 Task: Create a section API Documentation Sprint and in the section, add a milestone E-commerce Integration in the project AgileConnection
Action: Mouse moved to (225, 344)
Screenshot: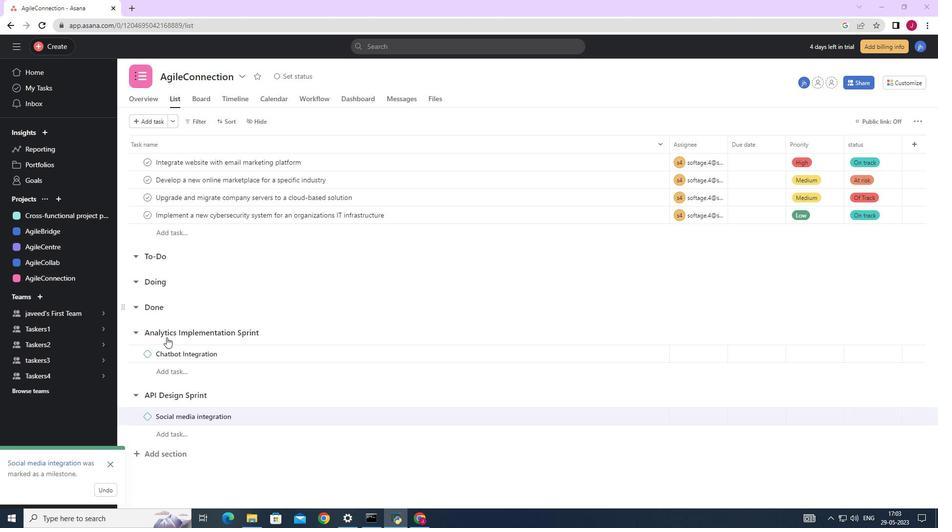 
Action: Mouse scrolled (225, 344) with delta (0, 0)
Screenshot: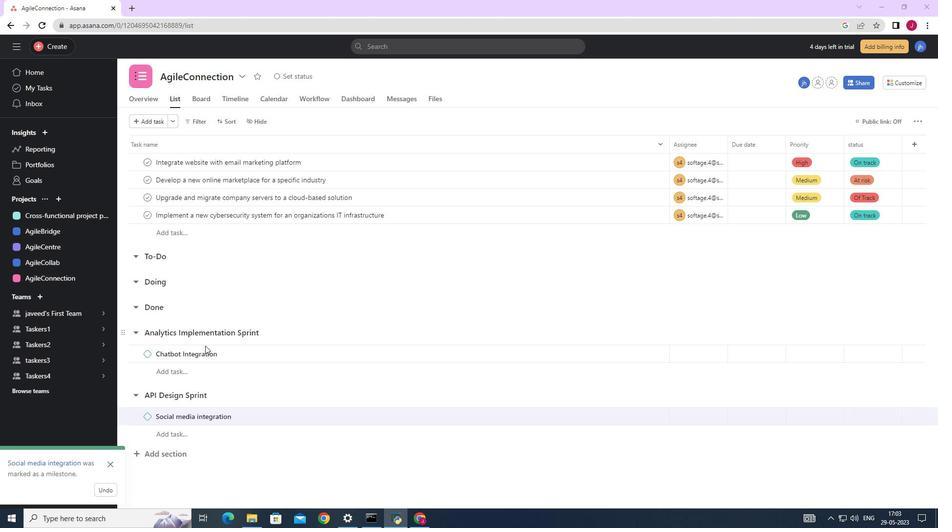 
Action: Mouse moved to (225, 344)
Screenshot: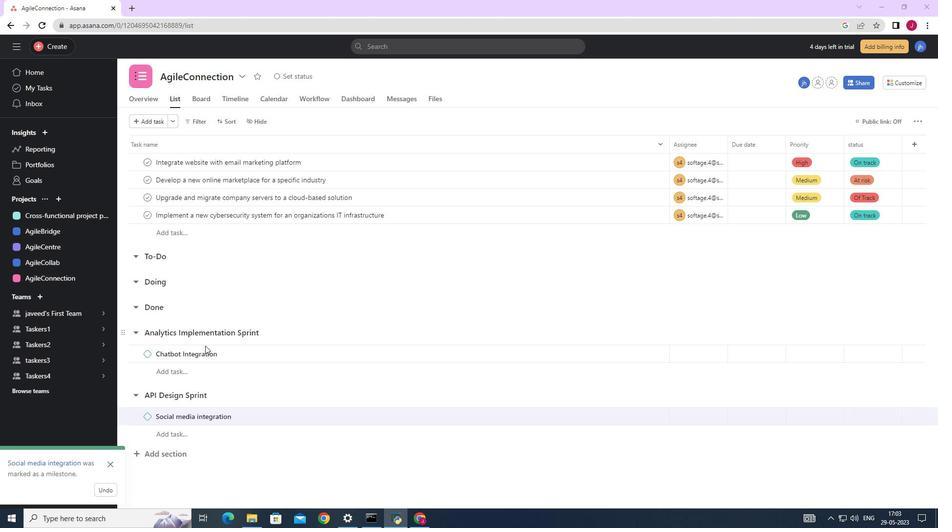 
Action: Mouse scrolled (225, 344) with delta (0, 0)
Screenshot: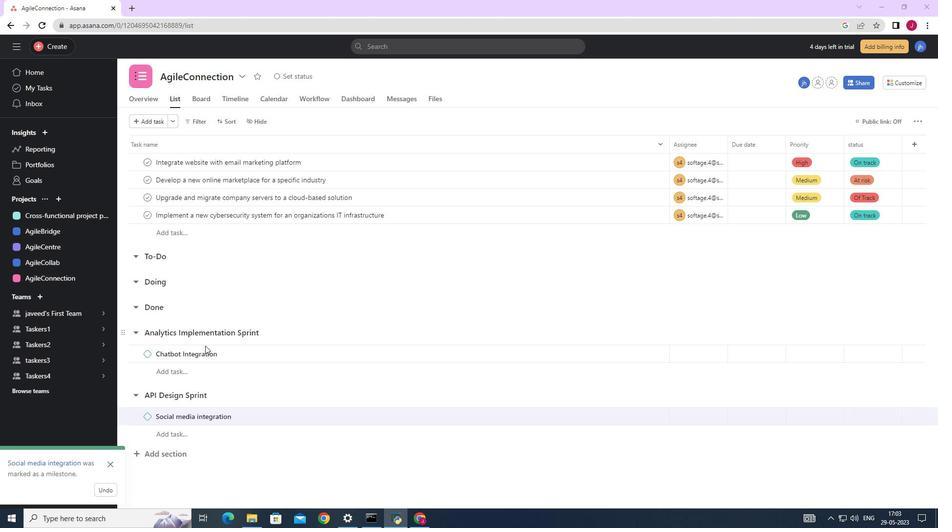
Action: Mouse scrolled (225, 344) with delta (0, 0)
Screenshot: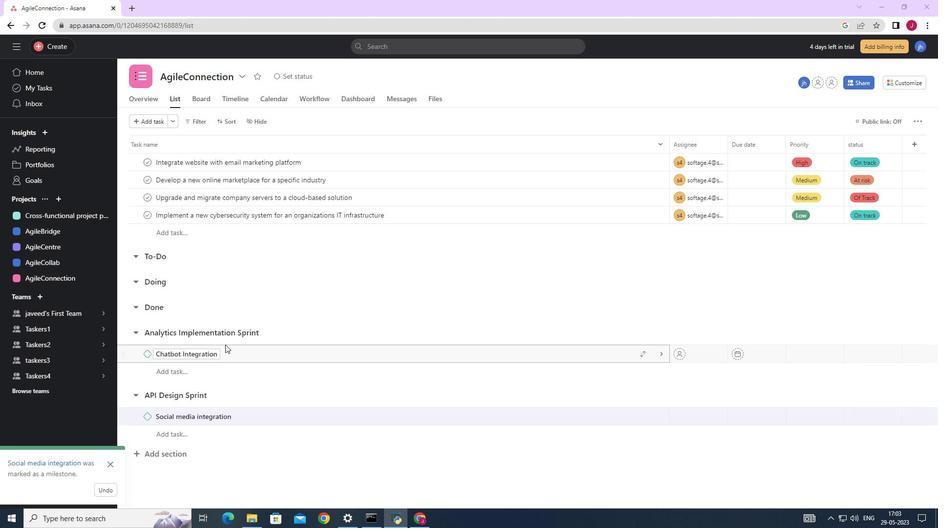 
Action: Mouse scrolled (225, 344) with delta (0, 0)
Screenshot: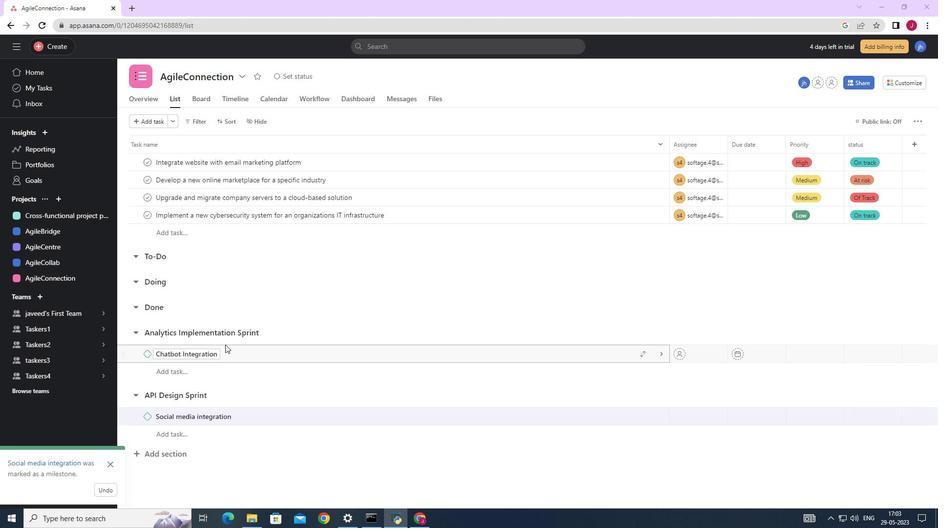 
Action: Mouse moved to (167, 451)
Screenshot: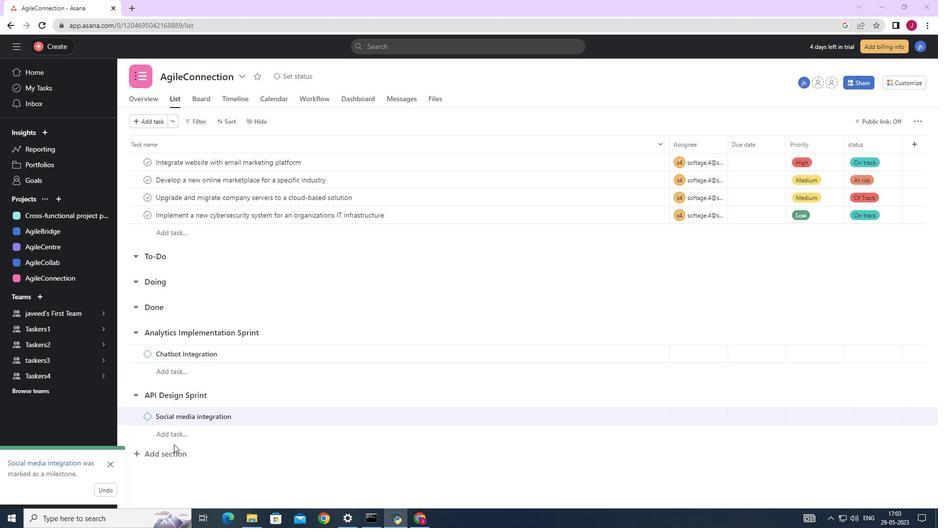 
Action: Mouse pressed left at (167, 451)
Screenshot: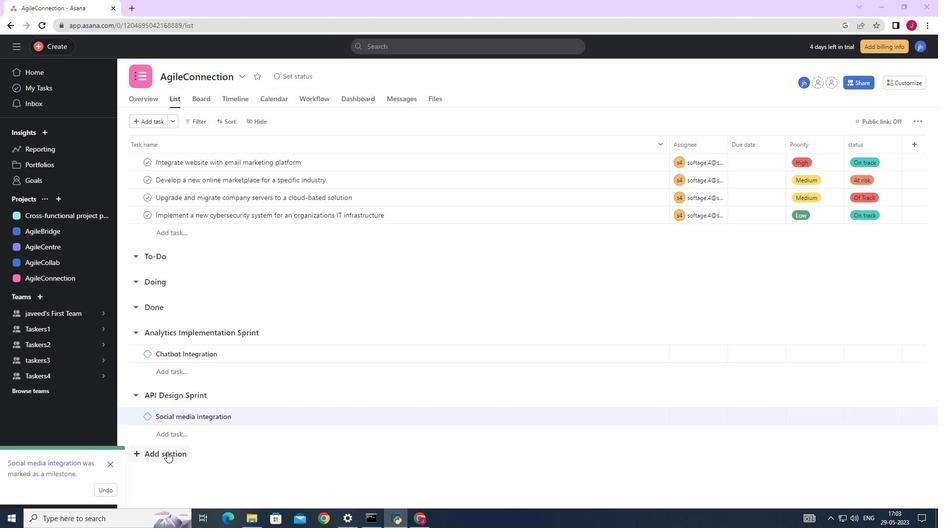 
Action: Key pressed <Key.caps_lock>API<Key.space><Key.caps_lock><Key.caps_lock>D<Key.caps_lock>ocumentation<Key.space><Key.caps_lock>S<Key.caps_lock>print
Screenshot: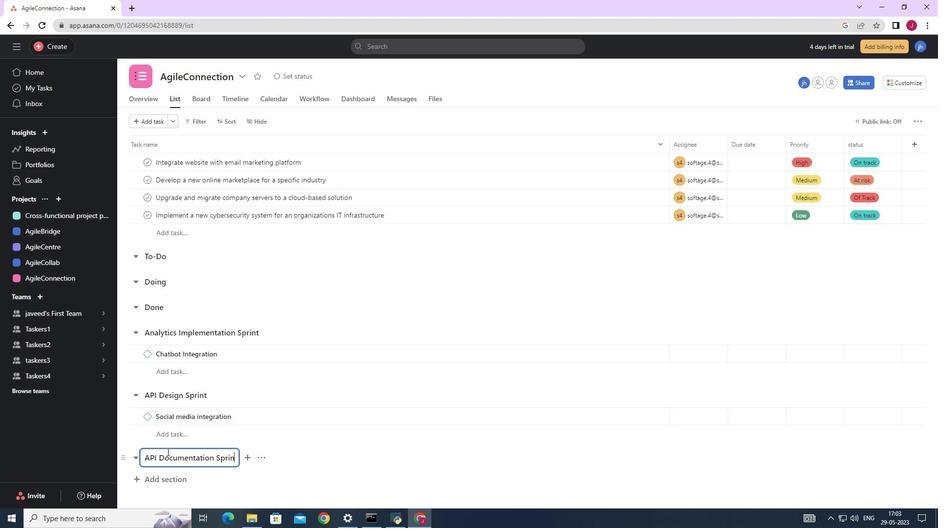 
Action: Mouse moved to (179, 459)
Screenshot: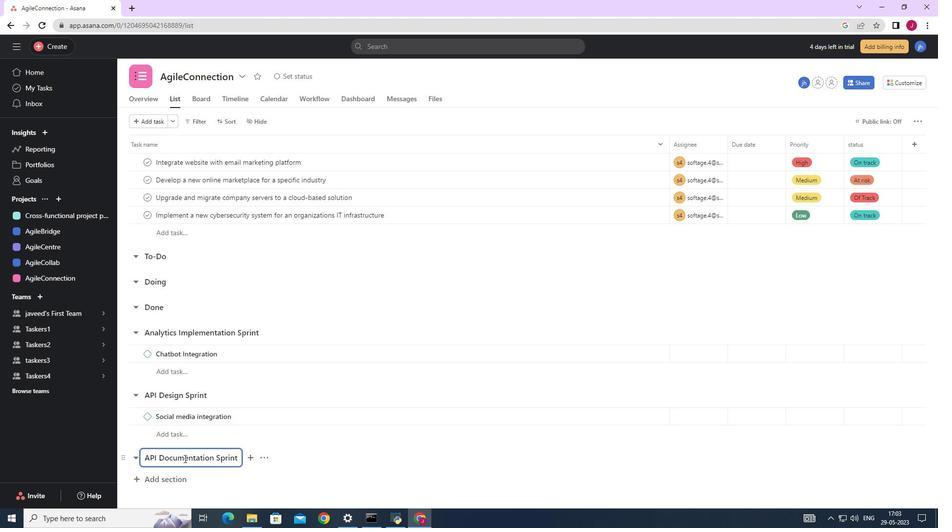 
Action: Key pressed <Key.enter>
Screenshot: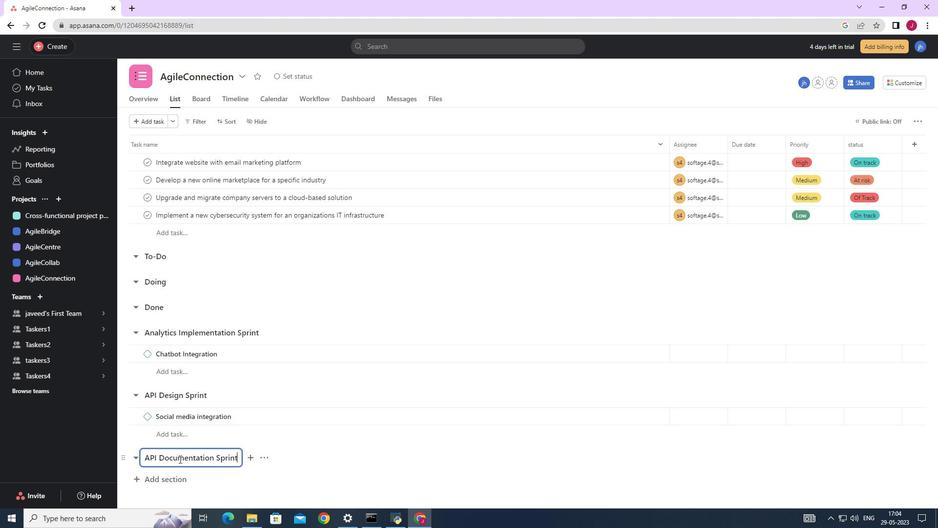 
Action: Mouse moved to (204, 472)
Screenshot: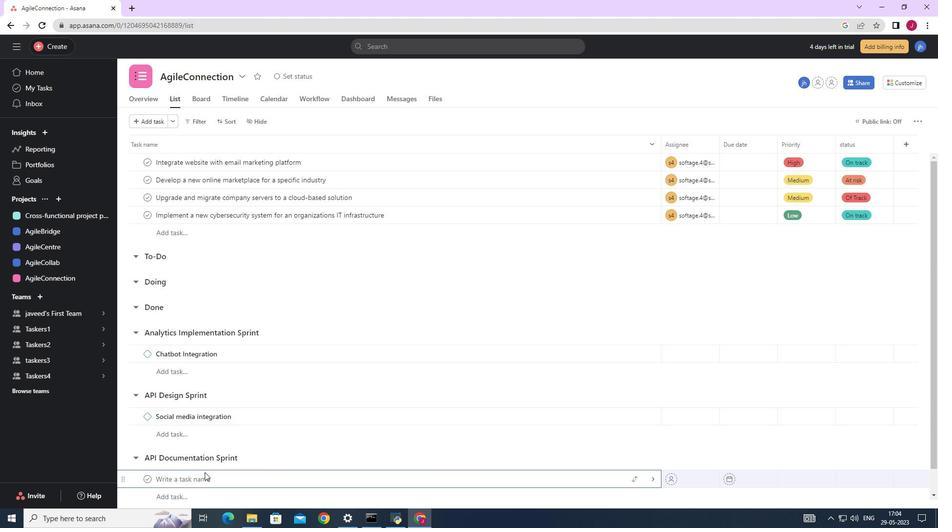 
Action: Key pressed <Key.caps_lock>E<Key.caps_lock>-commerence<Key.space><Key.backspace><Key.backspace><Key.backspace><Key.backspace><Key.backspace><Key.backspace>rce<Key.space><Key.caps_lock>I<Key.caps_lock>ntegration<Key.space>
Screenshot: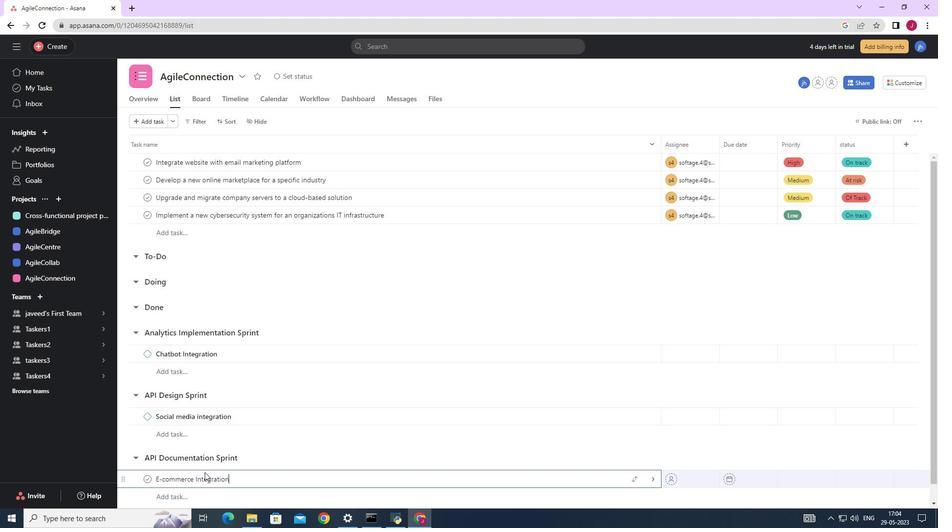 
Action: Mouse moved to (650, 478)
Screenshot: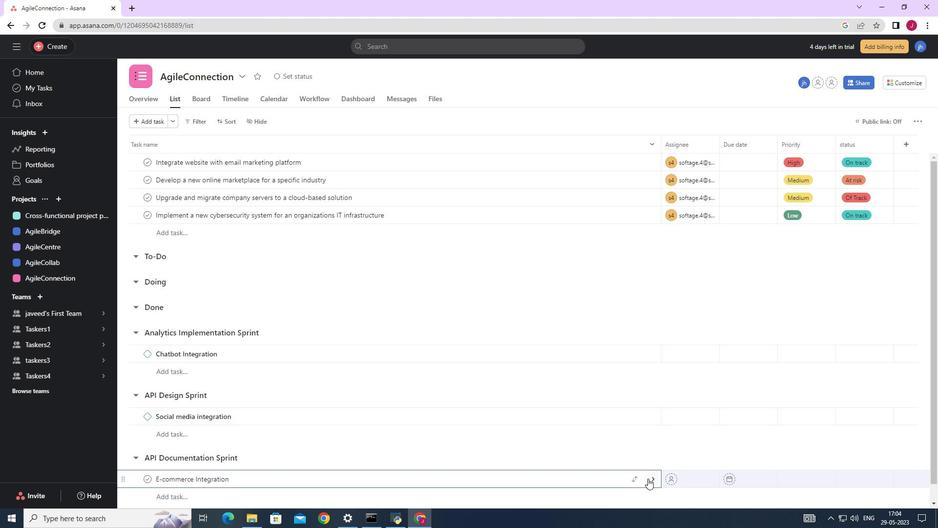
Action: Mouse pressed left at (650, 478)
Screenshot: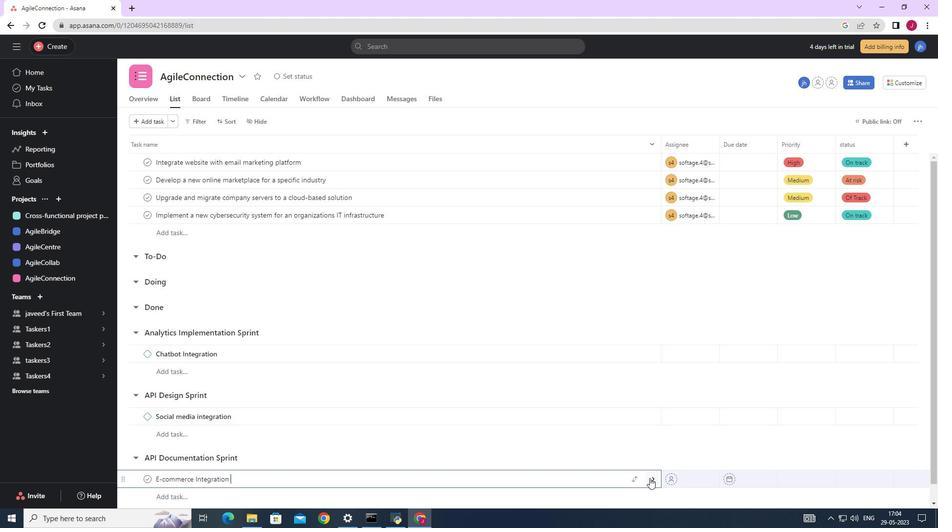 
Action: Mouse moved to (901, 118)
Screenshot: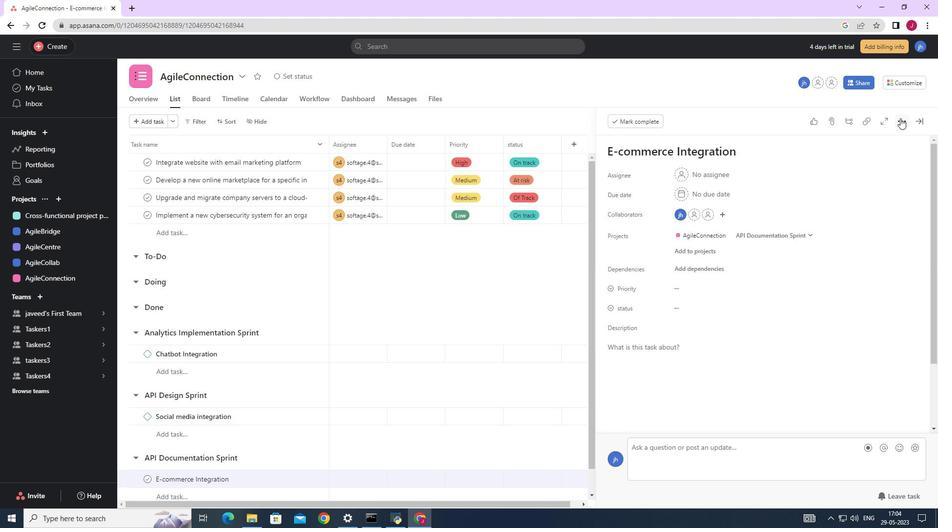 
Action: Mouse pressed left at (901, 118)
Screenshot: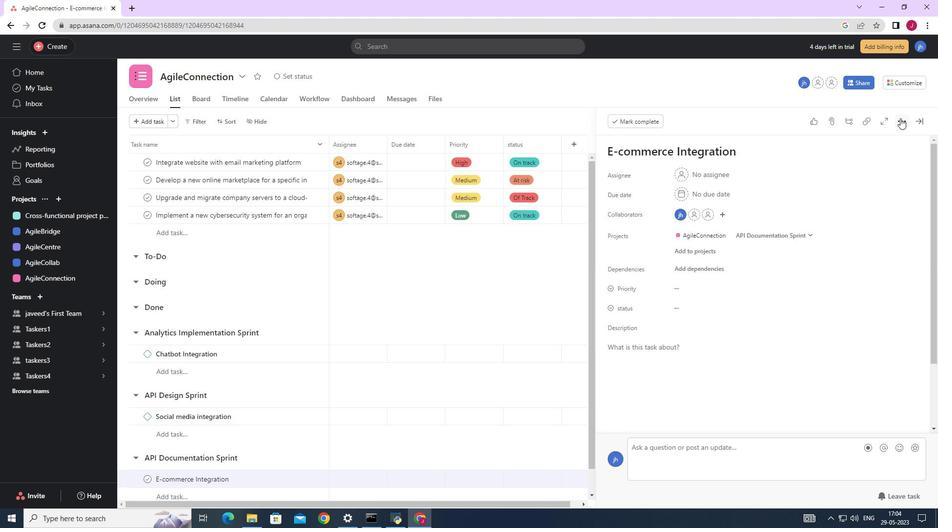 
Action: Mouse moved to (810, 157)
Screenshot: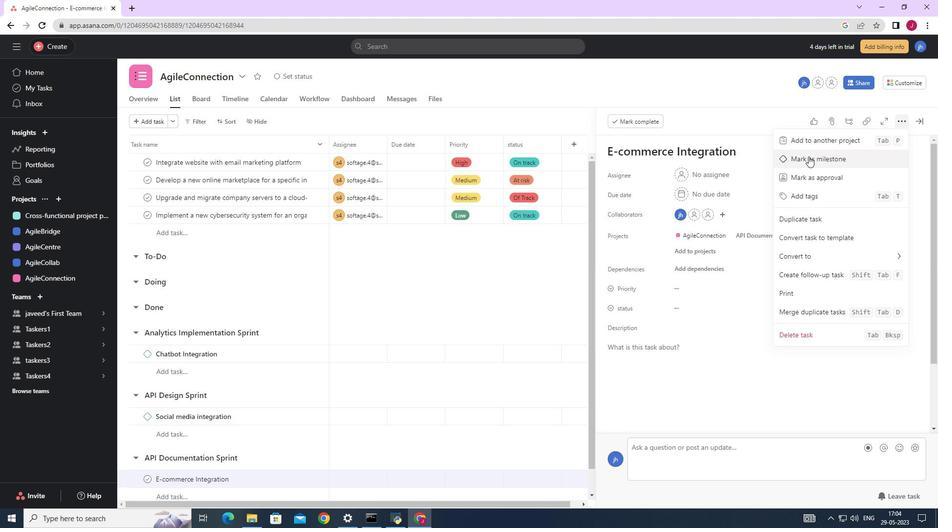 
Action: Mouse pressed left at (810, 157)
Screenshot: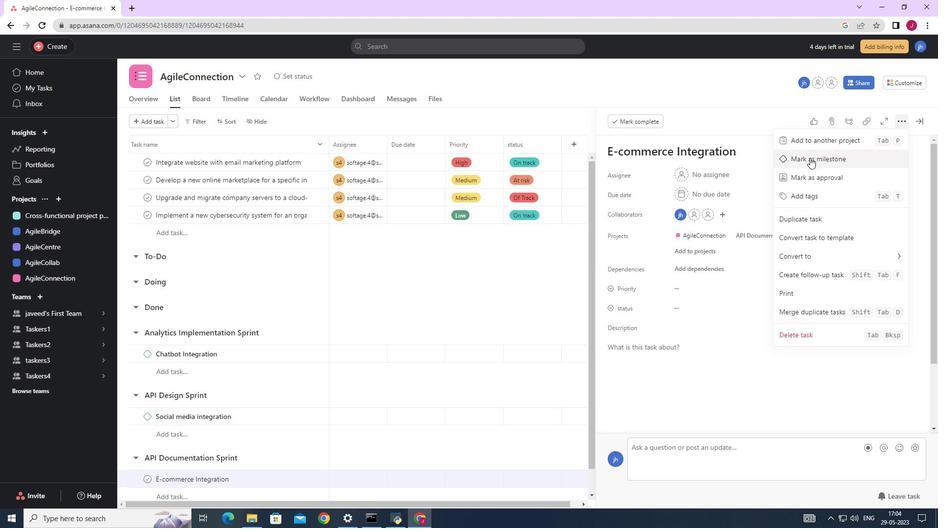 
Action: Mouse moved to (919, 120)
Screenshot: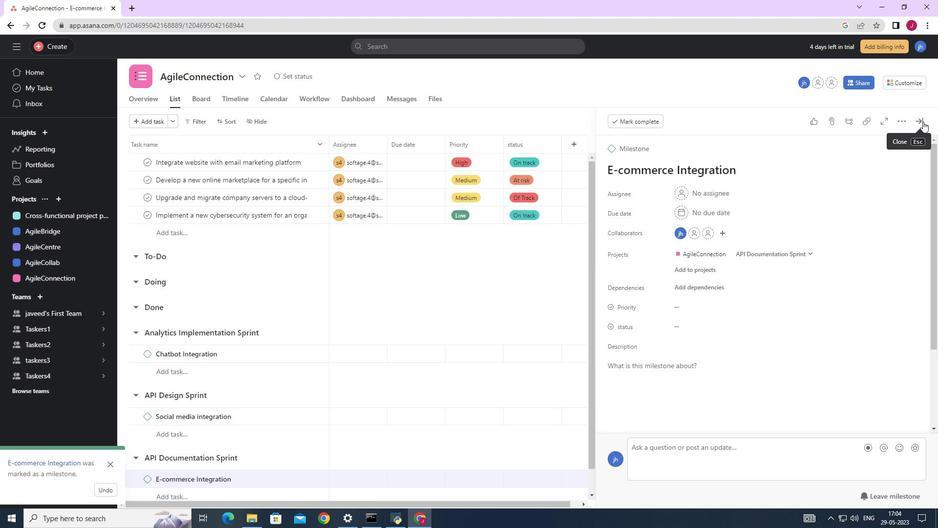 
Action: Mouse pressed left at (919, 120)
Screenshot: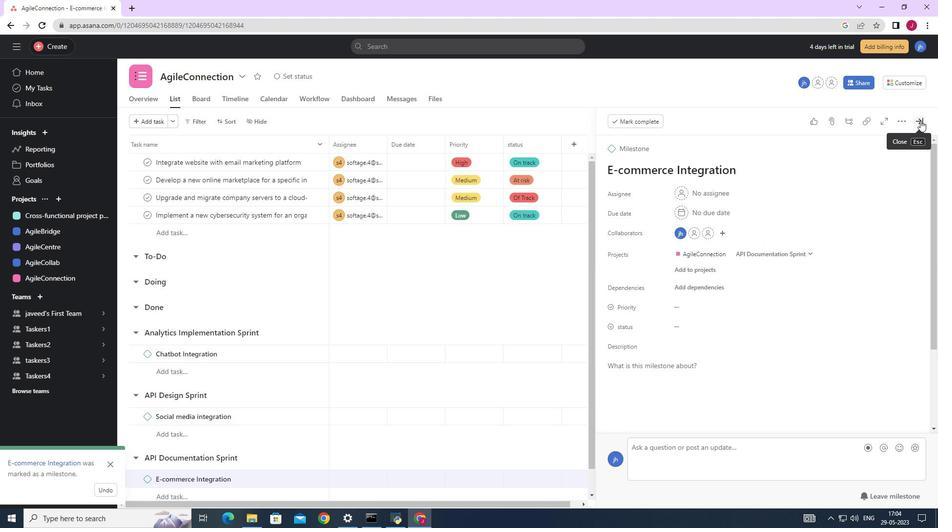 
Action: Mouse moved to (752, 192)
Screenshot: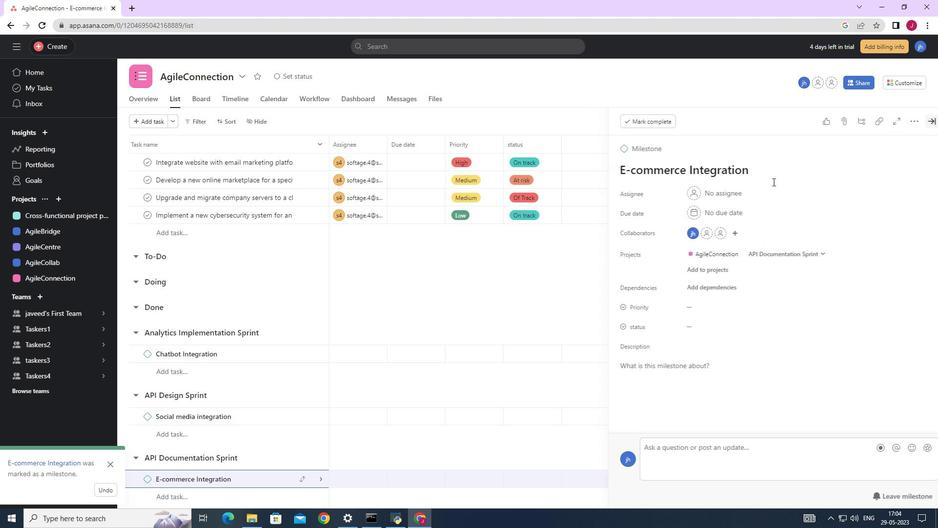 
